Task: Zoom the sheet by 50%.
Action: Mouse moved to (106, 76)
Screenshot: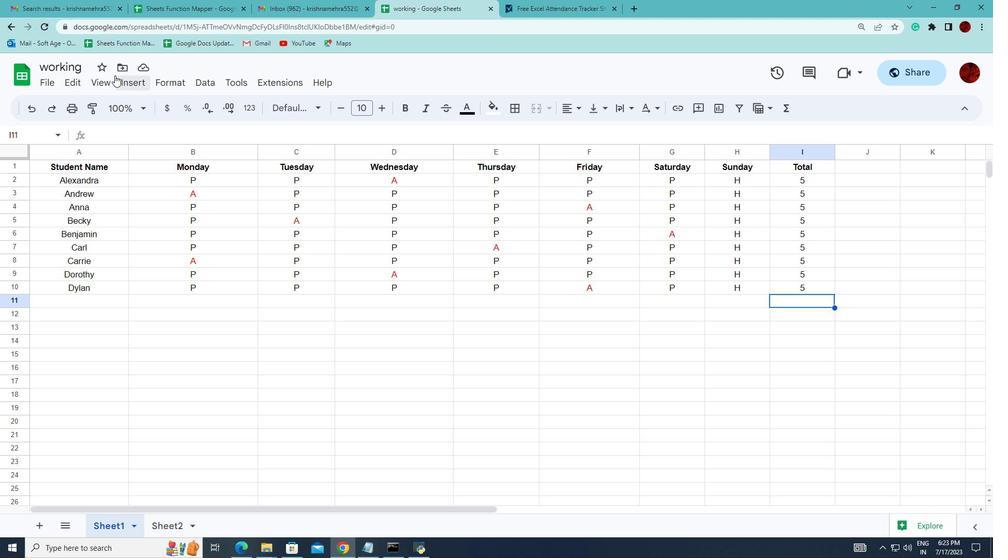 
Action: Mouse pressed left at (106, 76)
Screenshot: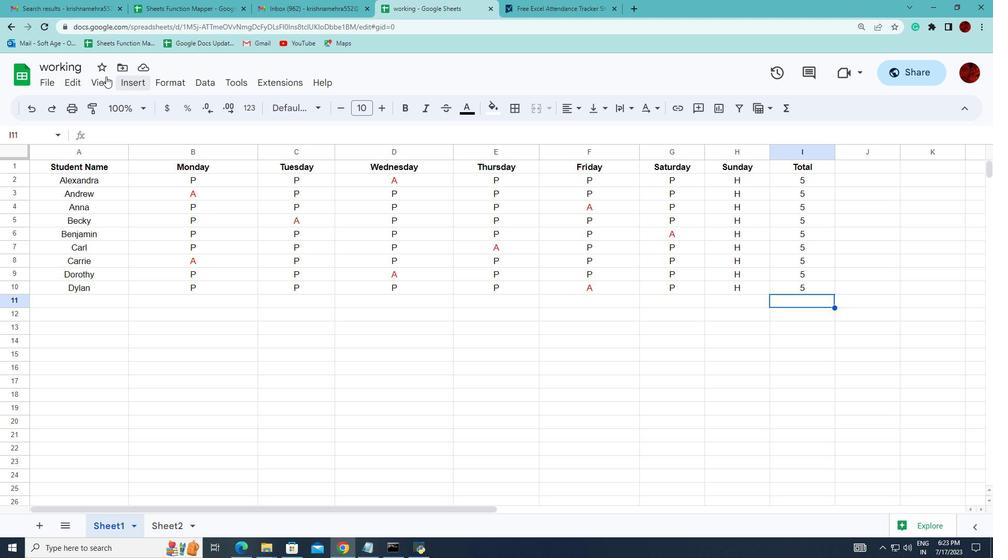 
Action: Mouse moved to (313, 214)
Screenshot: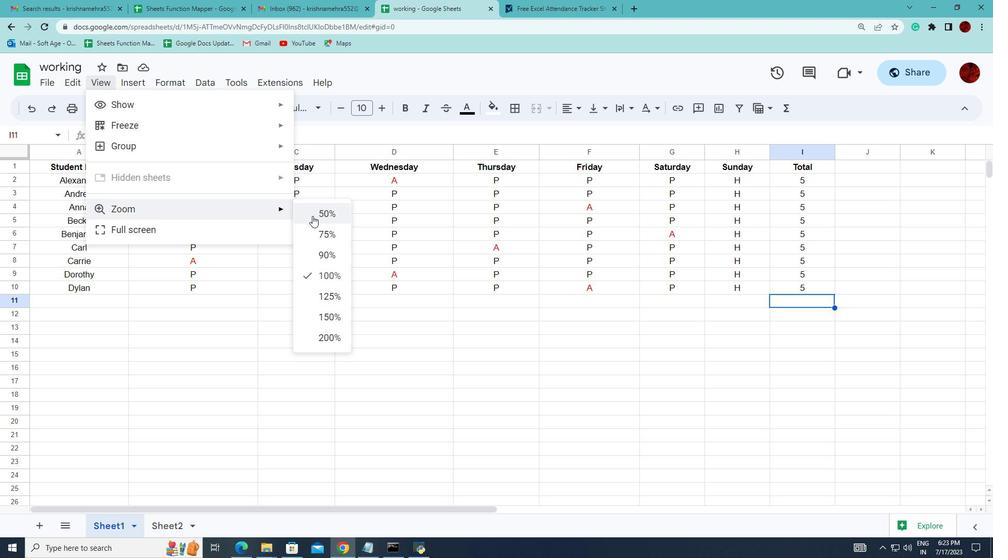 
Action: Mouse pressed left at (313, 214)
Screenshot: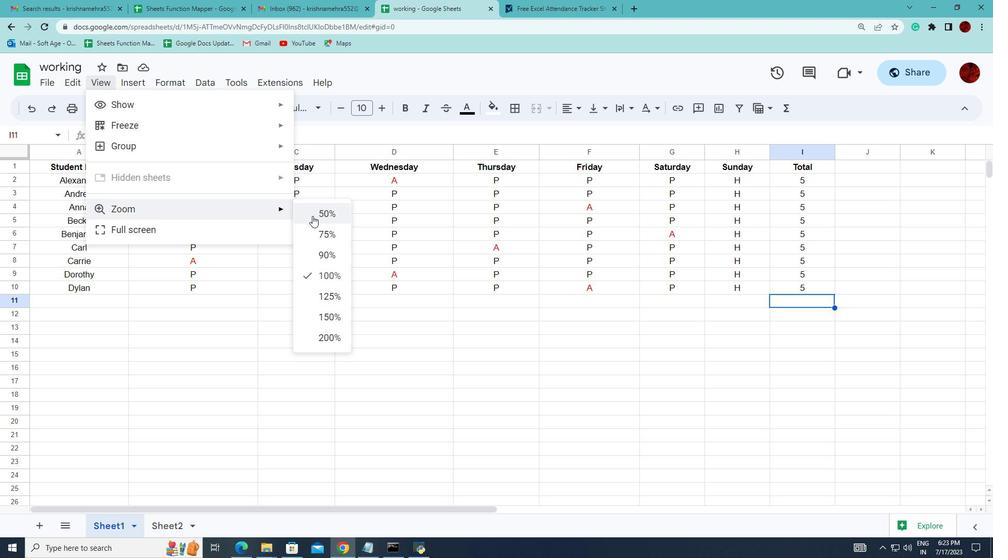 
